 Task: Add the "Navigation list menu" component in the site builder.
Action: Mouse moved to (1126, 79)
Screenshot: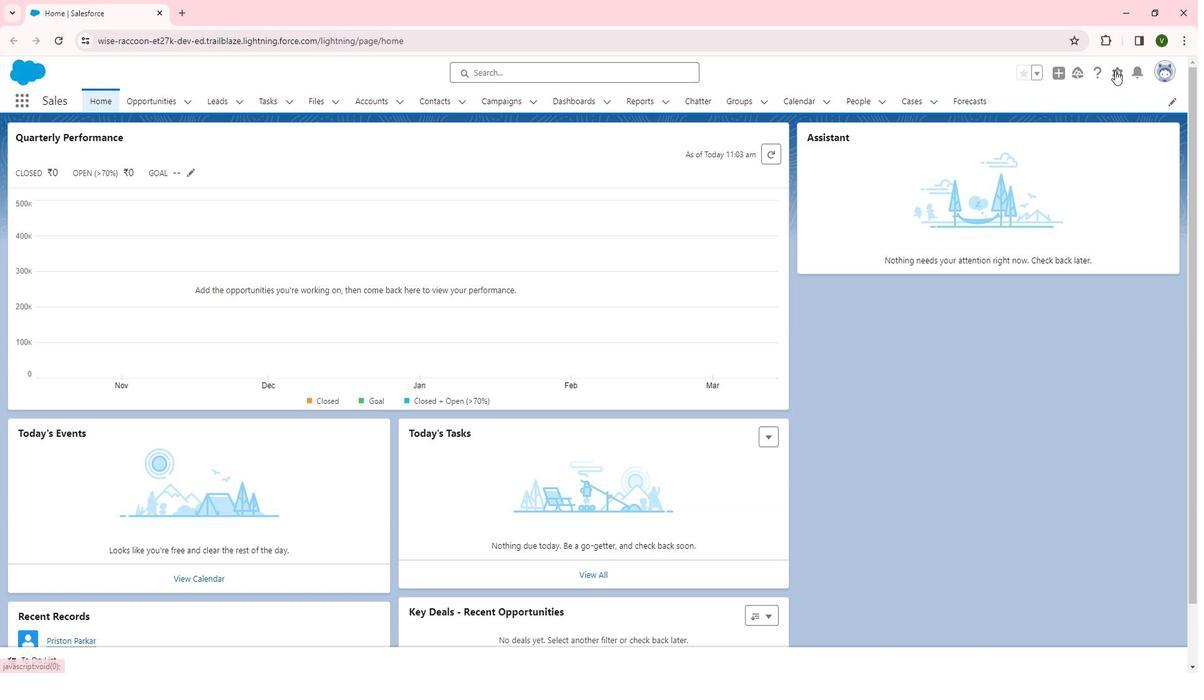 
Action: Mouse pressed left at (1126, 79)
Screenshot: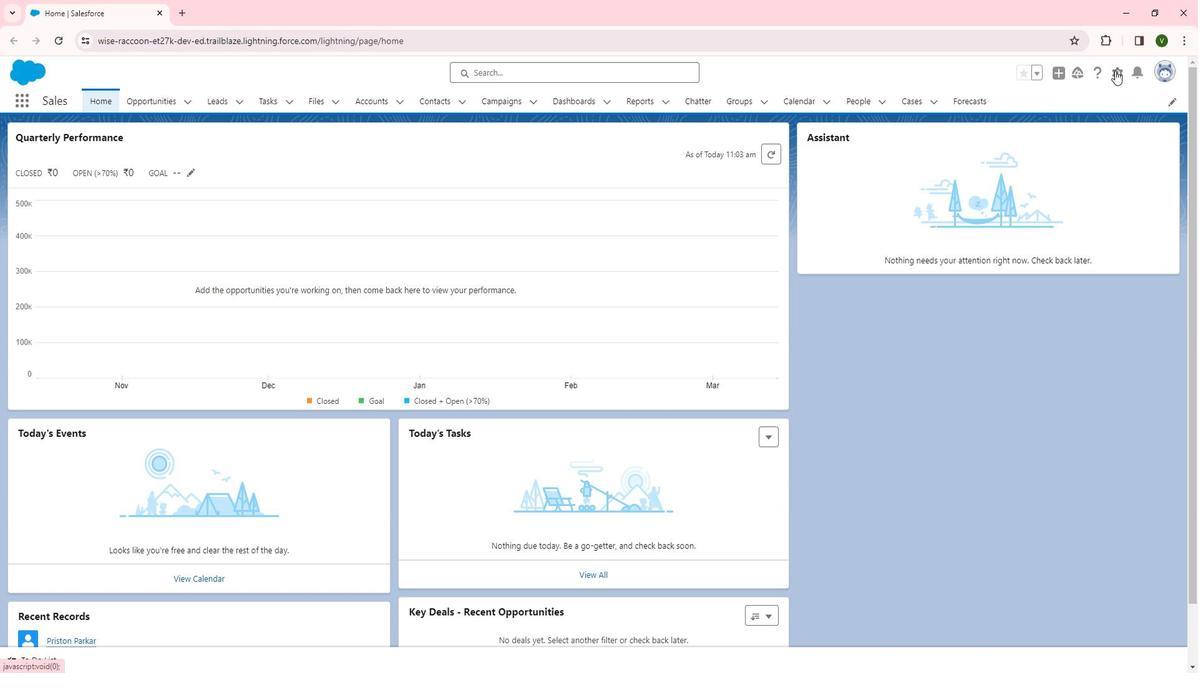 
Action: Mouse moved to (1059, 121)
Screenshot: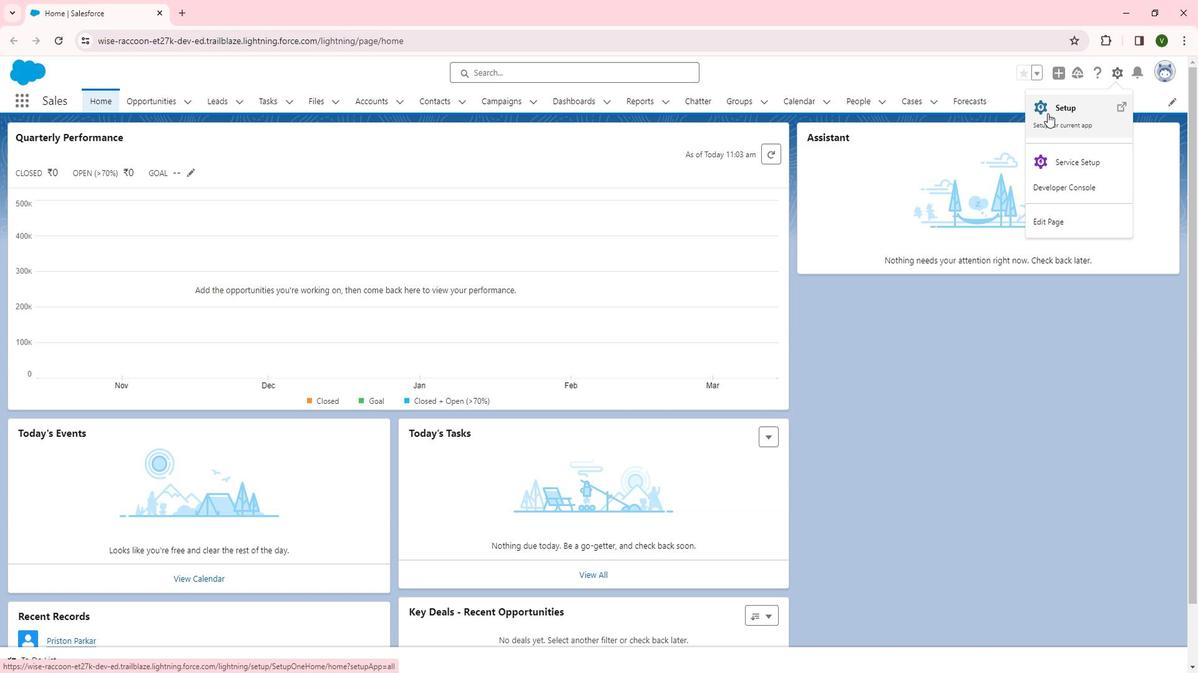 
Action: Mouse pressed left at (1059, 121)
Screenshot: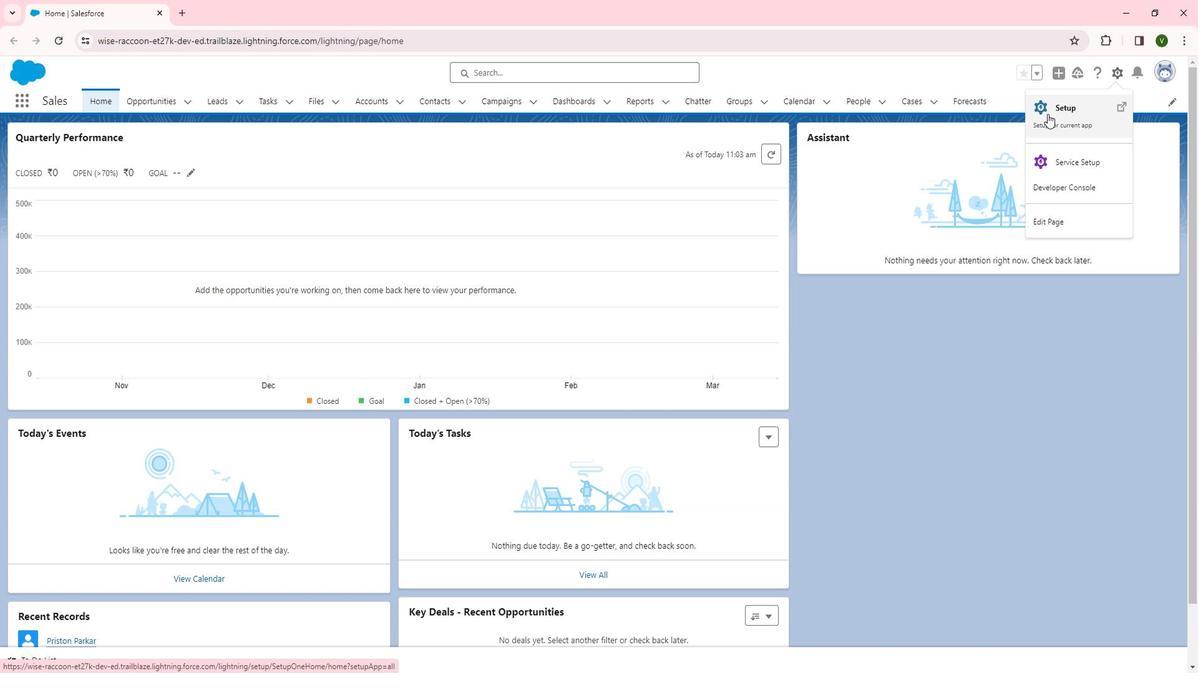 
Action: Mouse moved to (44, 477)
Screenshot: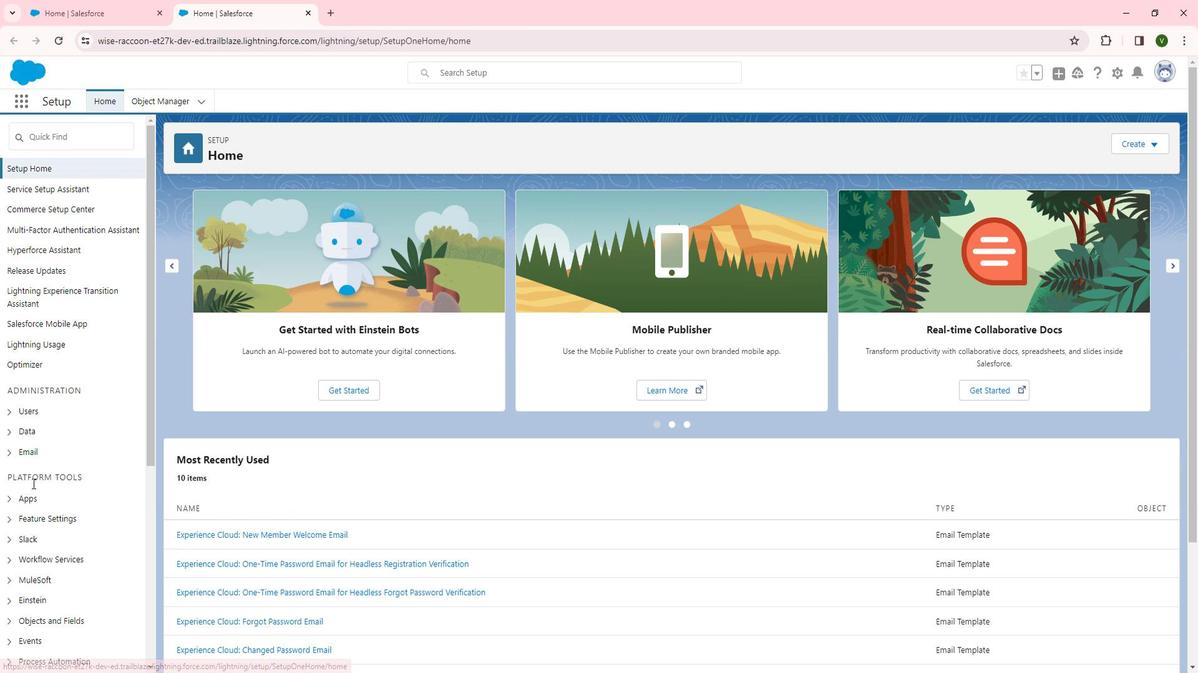 
Action: Mouse scrolled (44, 477) with delta (0, 0)
Screenshot: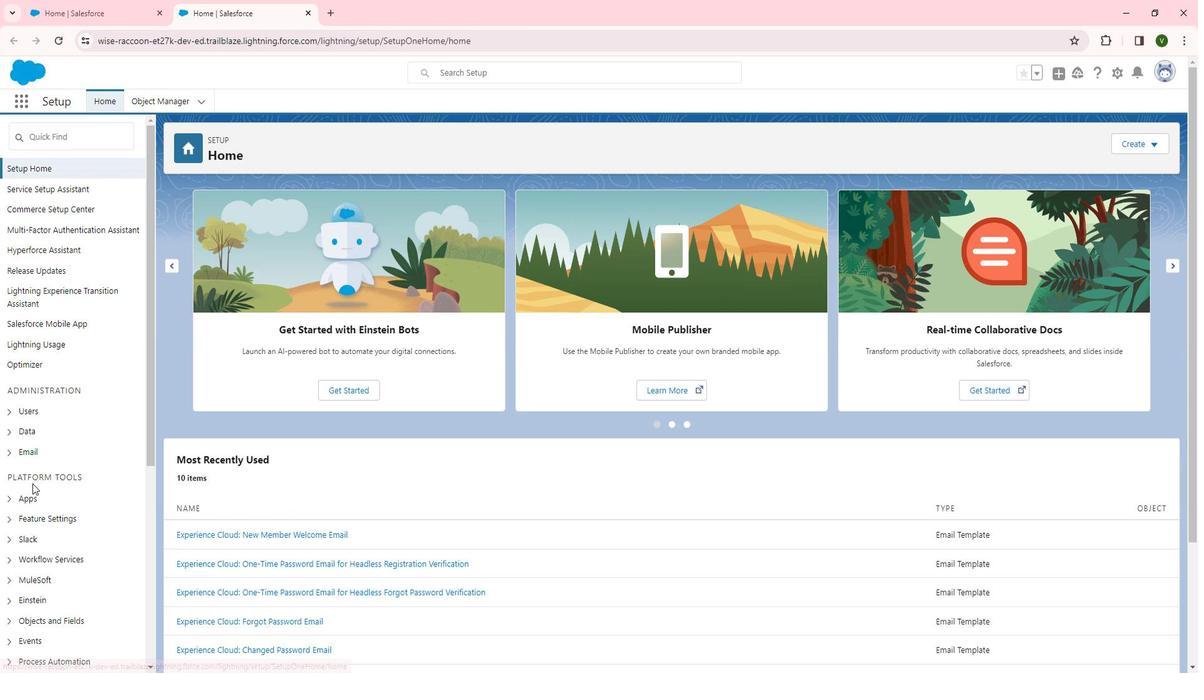 
Action: Mouse scrolled (44, 477) with delta (0, 0)
Screenshot: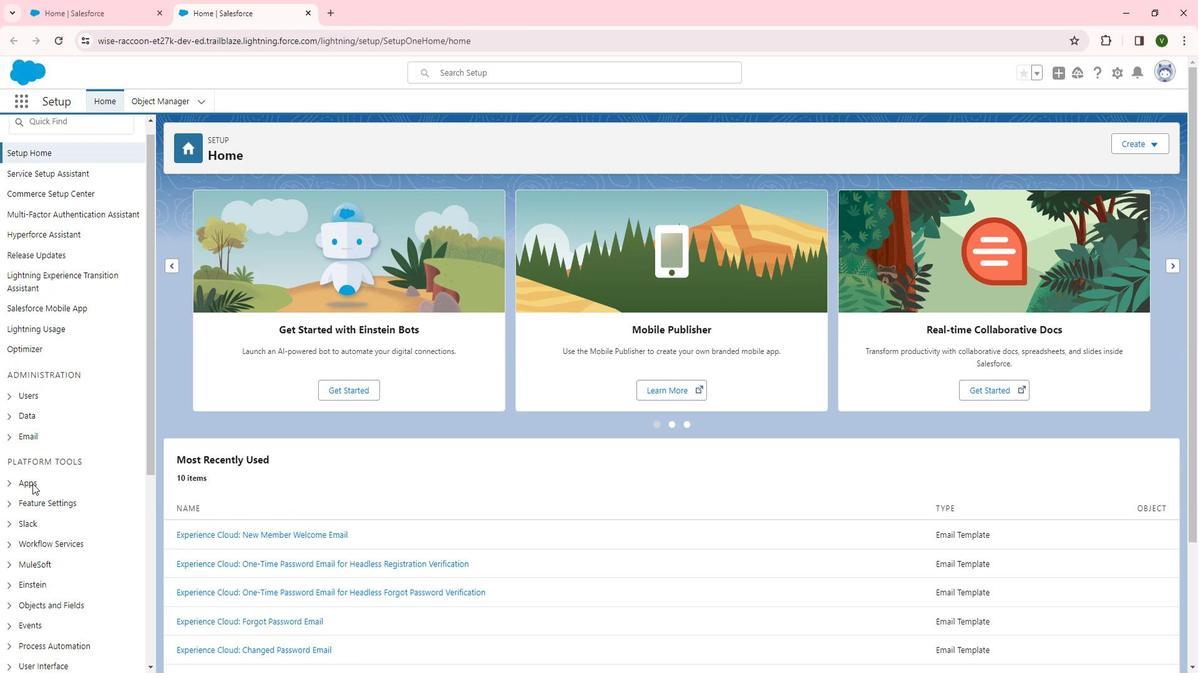 
Action: Mouse scrolled (44, 477) with delta (0, 0)
Screenshot: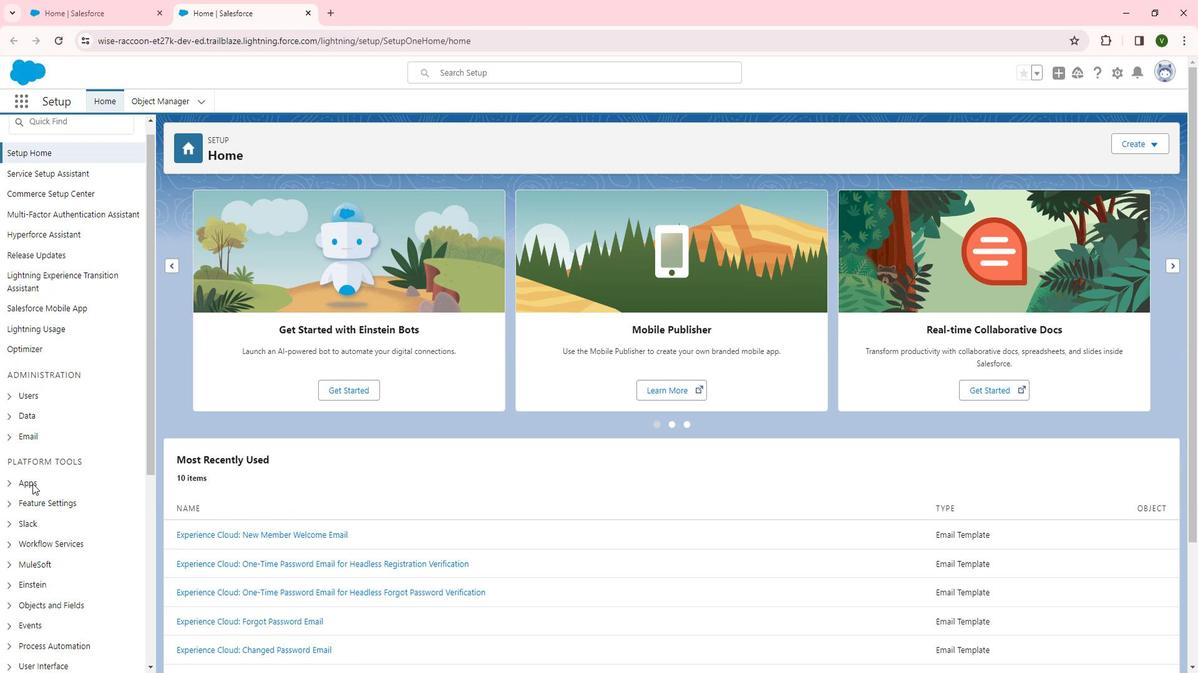 
Action: Mouse moved to (62, 323)
Screenshot: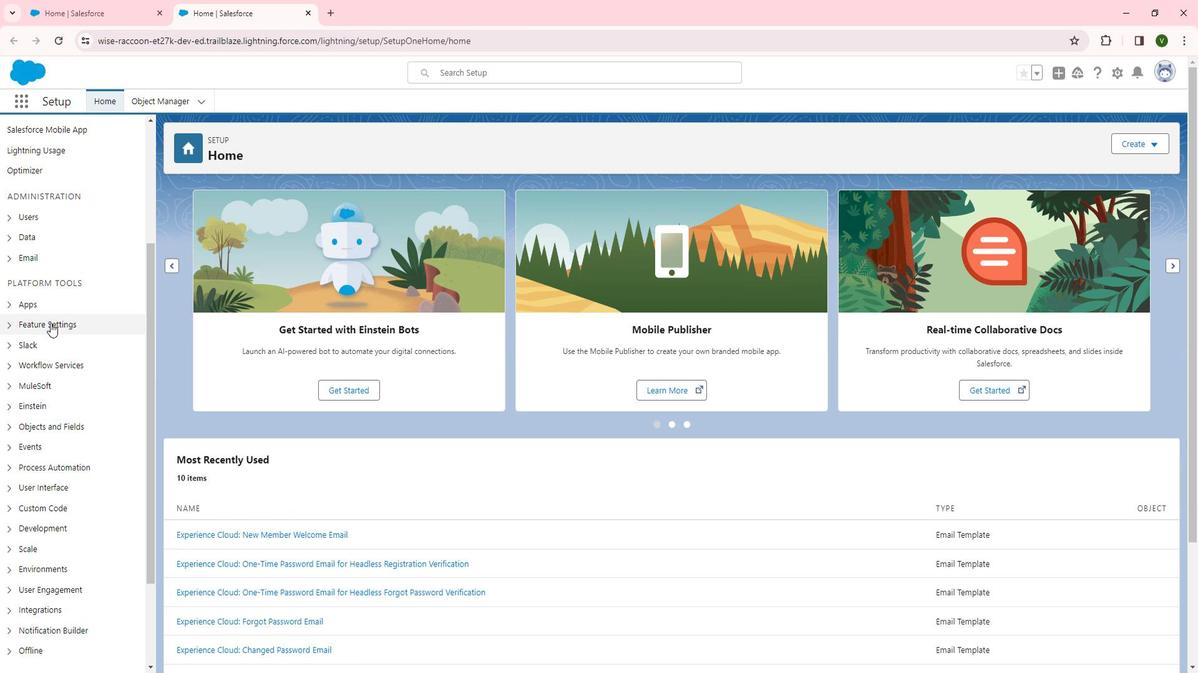 
Action: Mouse pressed left at (62, 323)
Screenshot: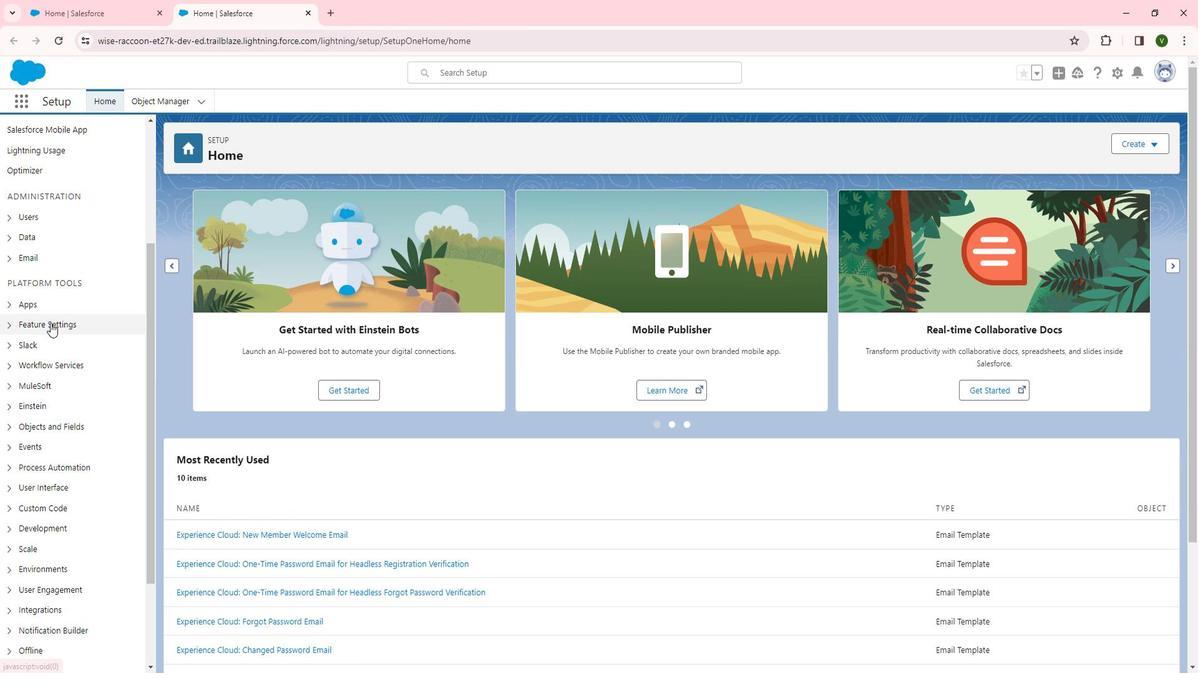 
Action: Mouse moved to (61, 413)
Screenshot: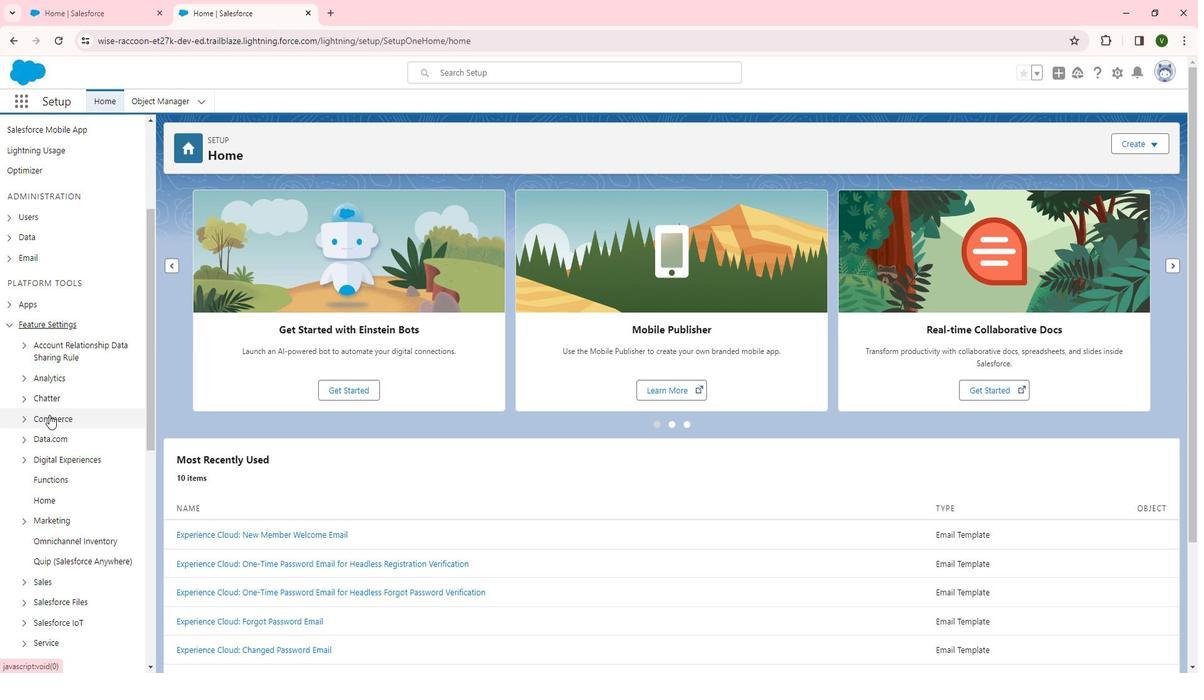 
Action: Mouse scrolled (61, 412) with delta (0, 0)
Screenshot: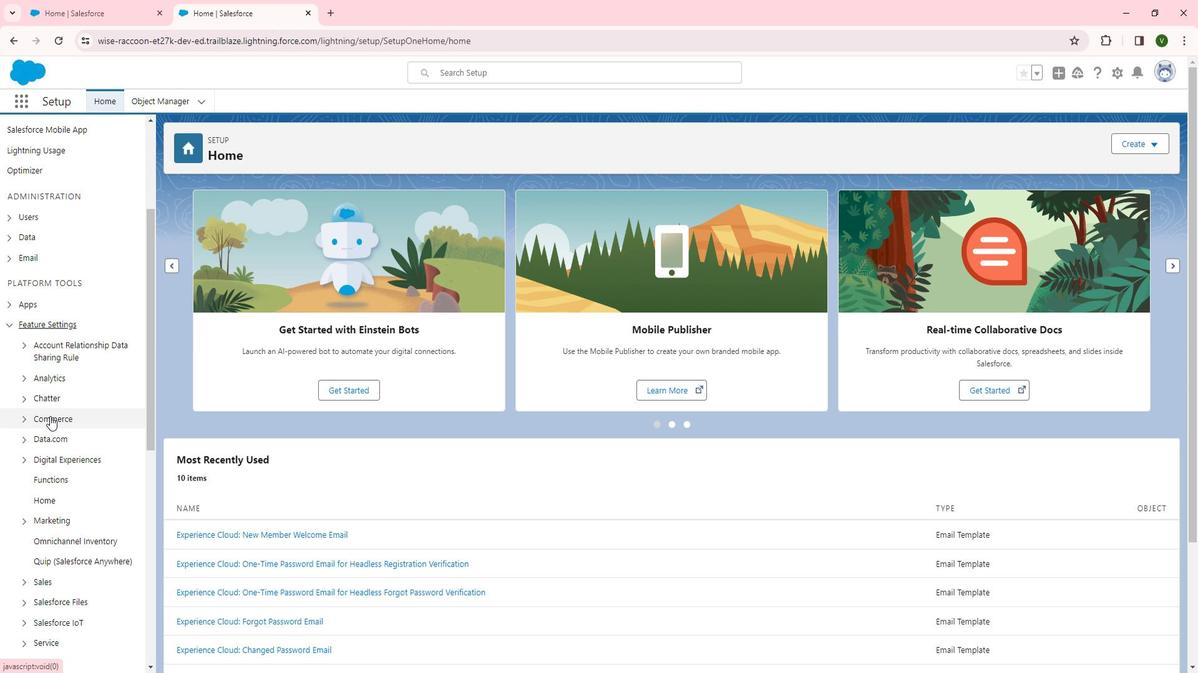 
Action: Mouse scrolled (61, 412) with delta (0, 0)
Screenshot: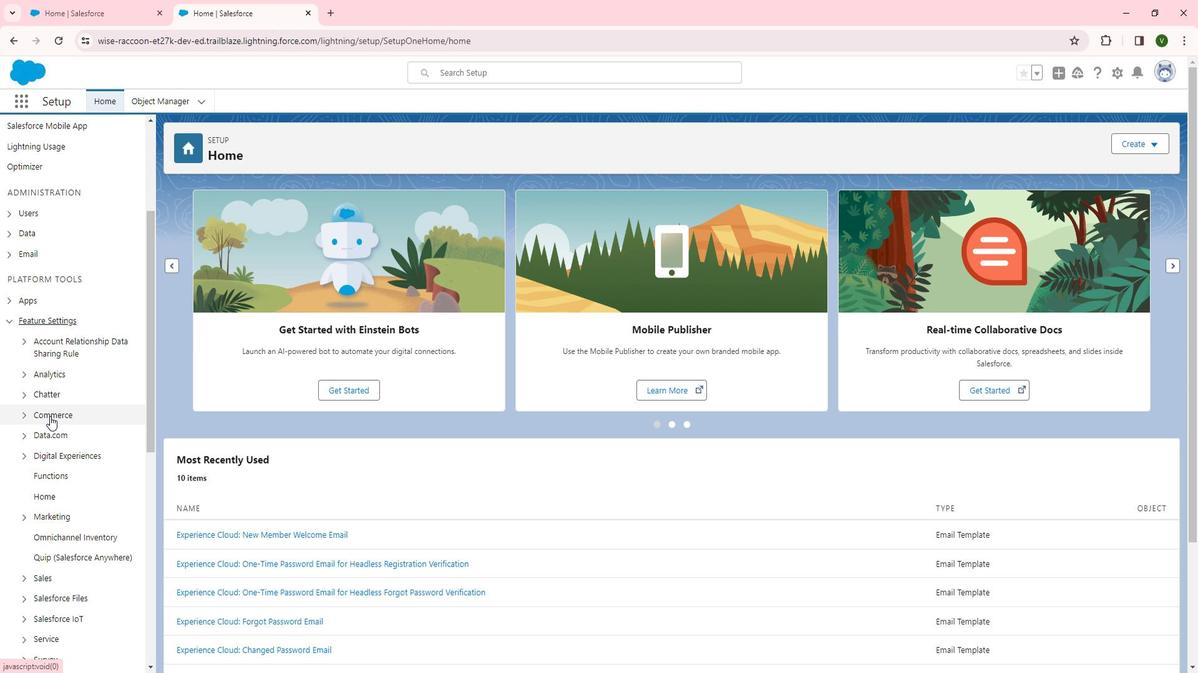 
Action: Mouse moved to (68, 326)
Screenshot: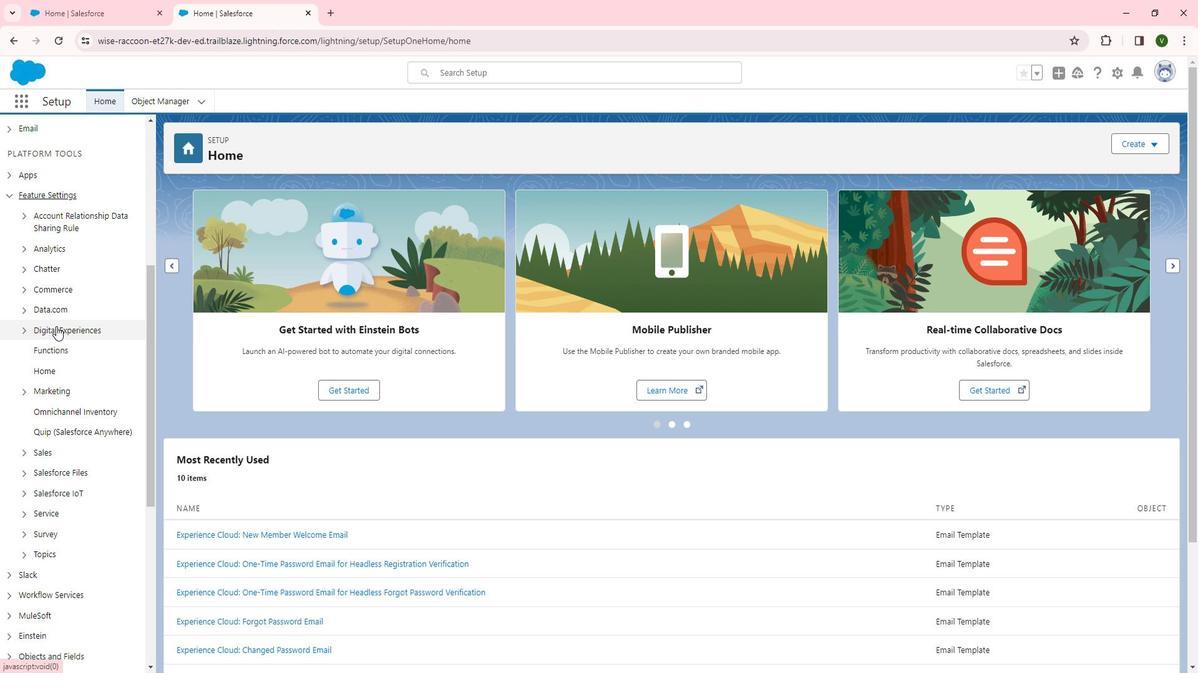 
Action: Mouse pressed left at (68, 326)
Screenshot: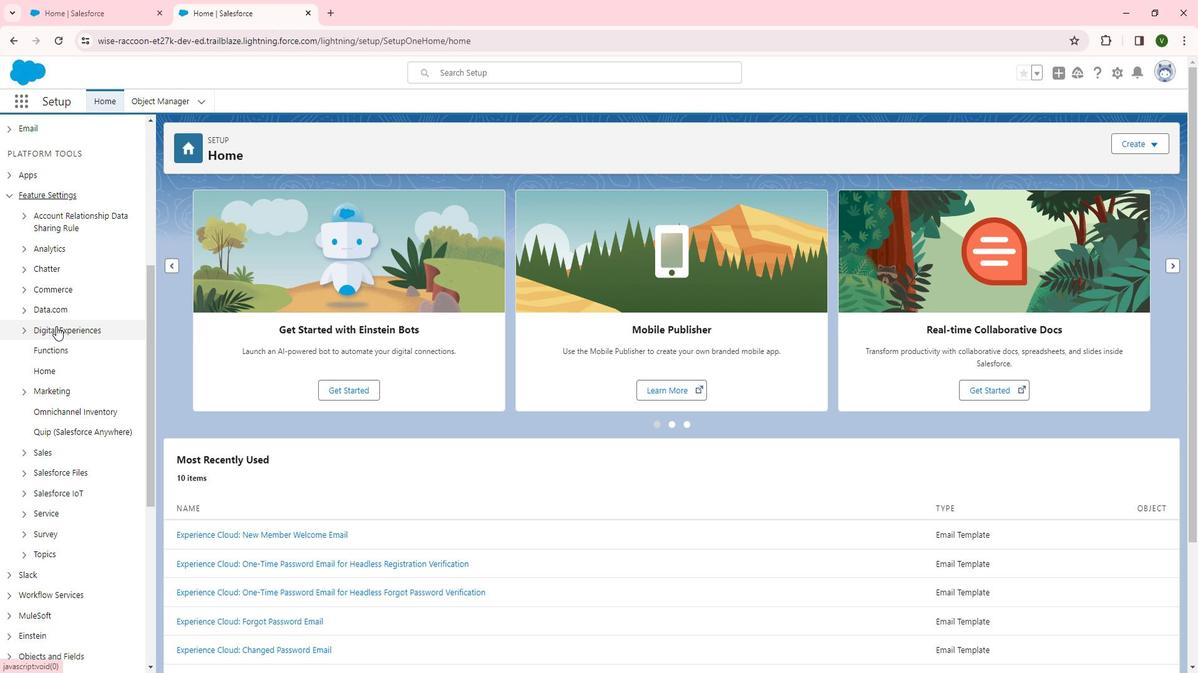 
Action: Mouse moved to (69, 350)
Screenshot: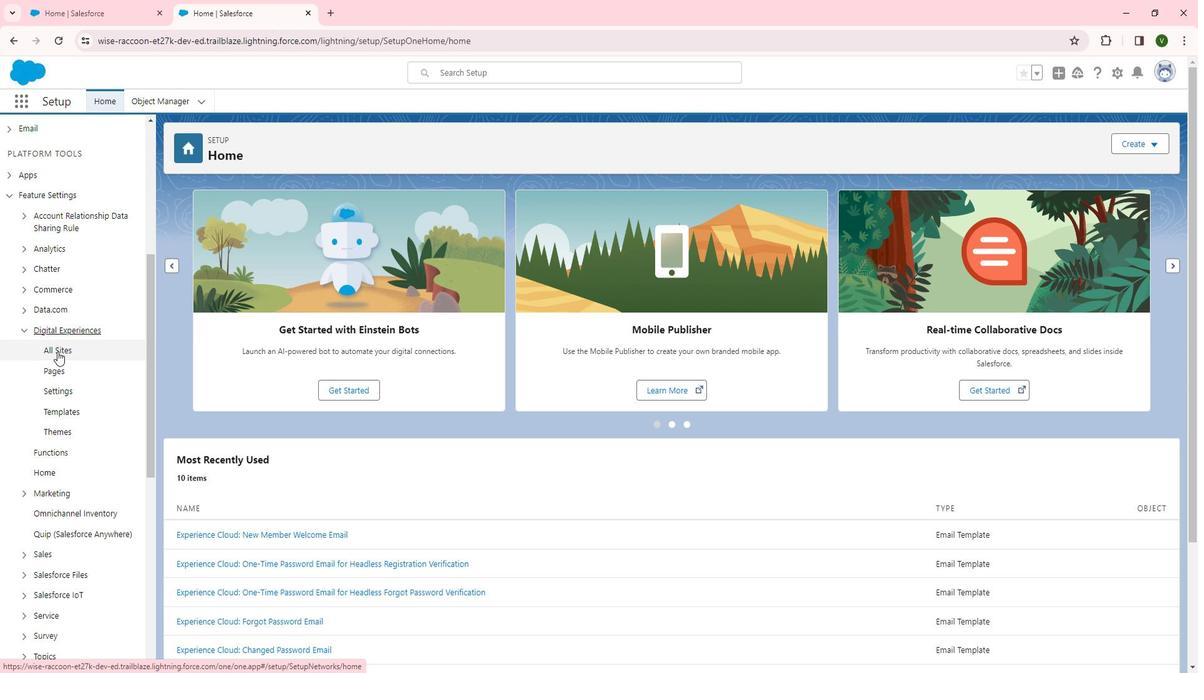 
Action: Mouse pressed left at (69, 350)
Screenshot: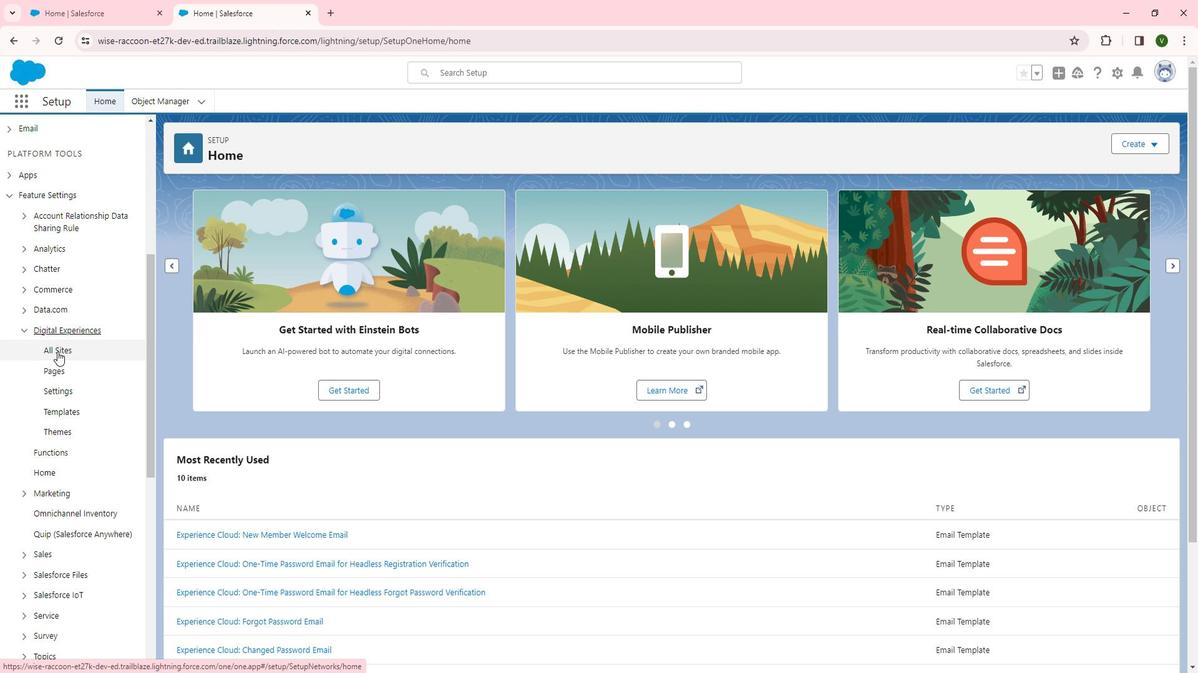 
Action: Mouse moved to (224, 317)
Screenshot: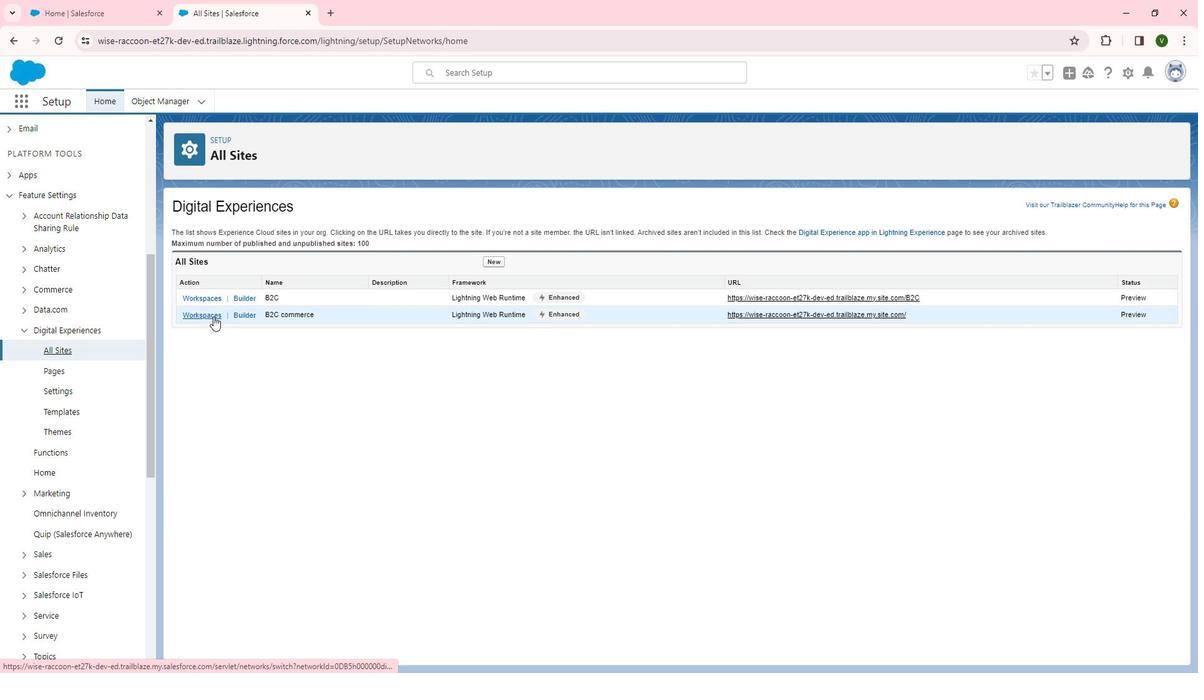 
Action: Mouse pressed left at (224, 317)
Screenshot: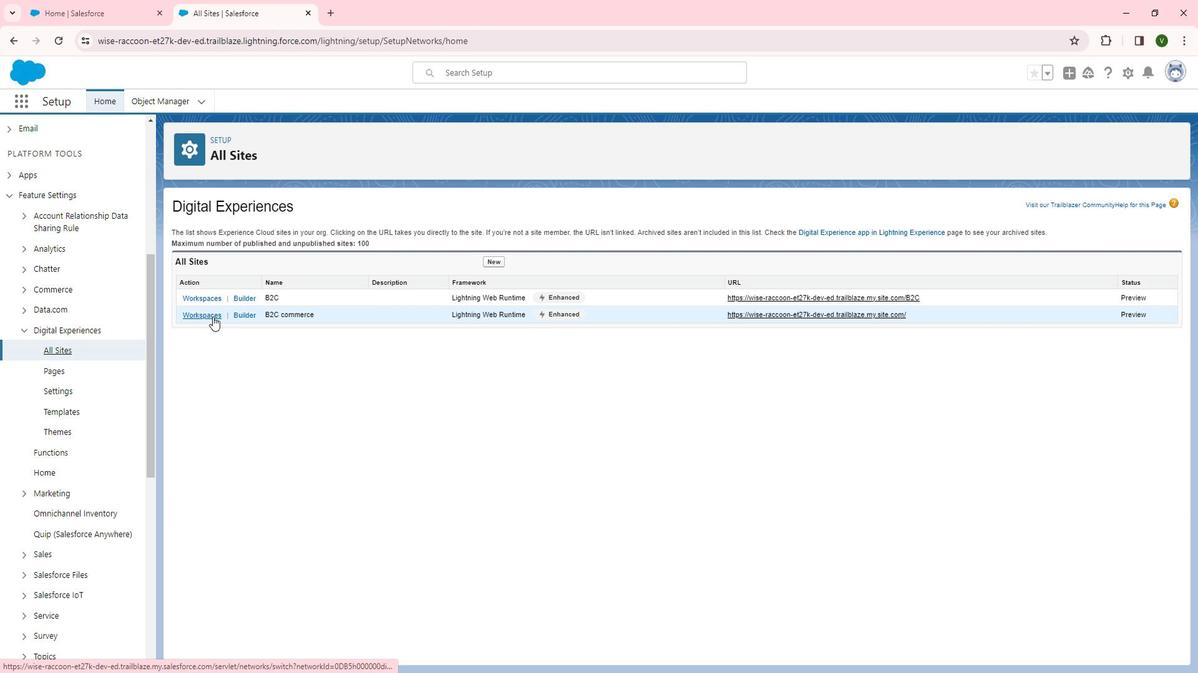 
Action: Mouse moved to (227, 318)
Screenshot: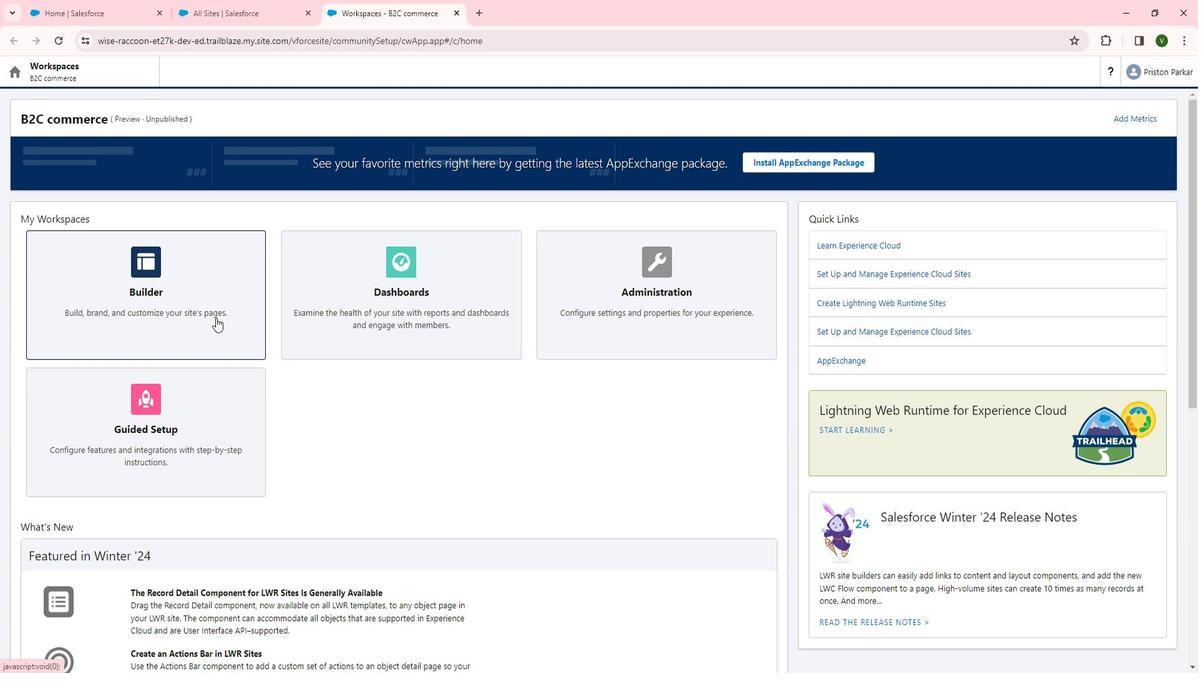 
Action: Mouse pressed left at (227, 318)
Screenshot: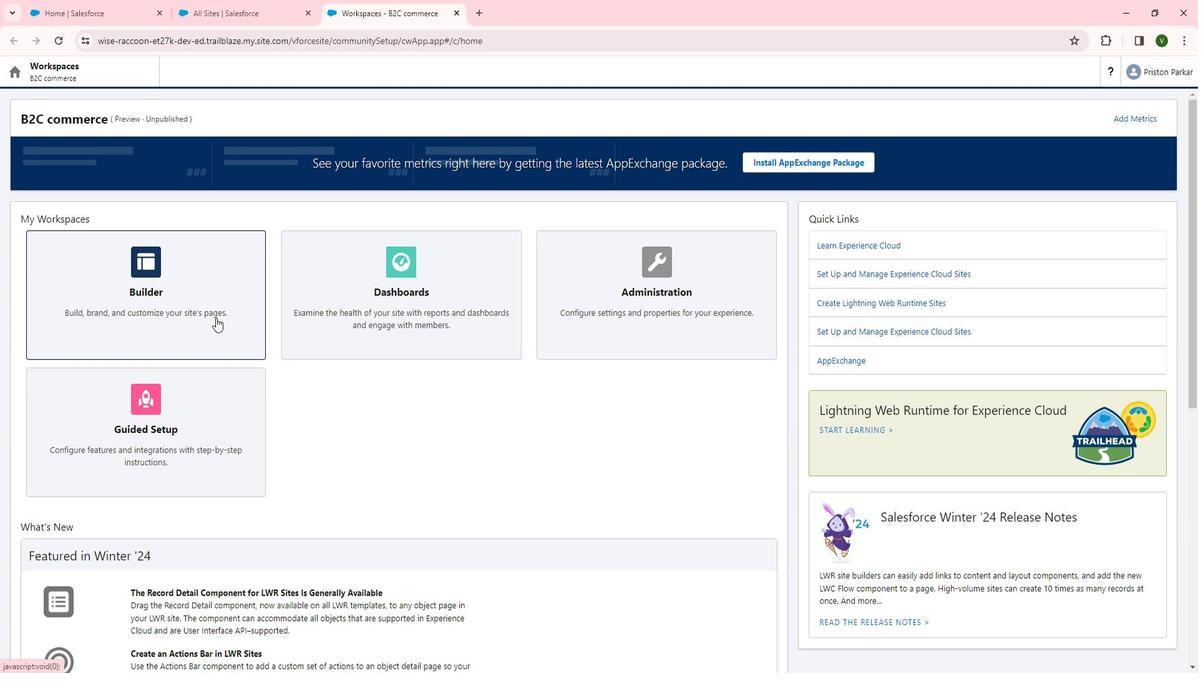 
Action: Mouse moved to (39, 122)
Screenshot: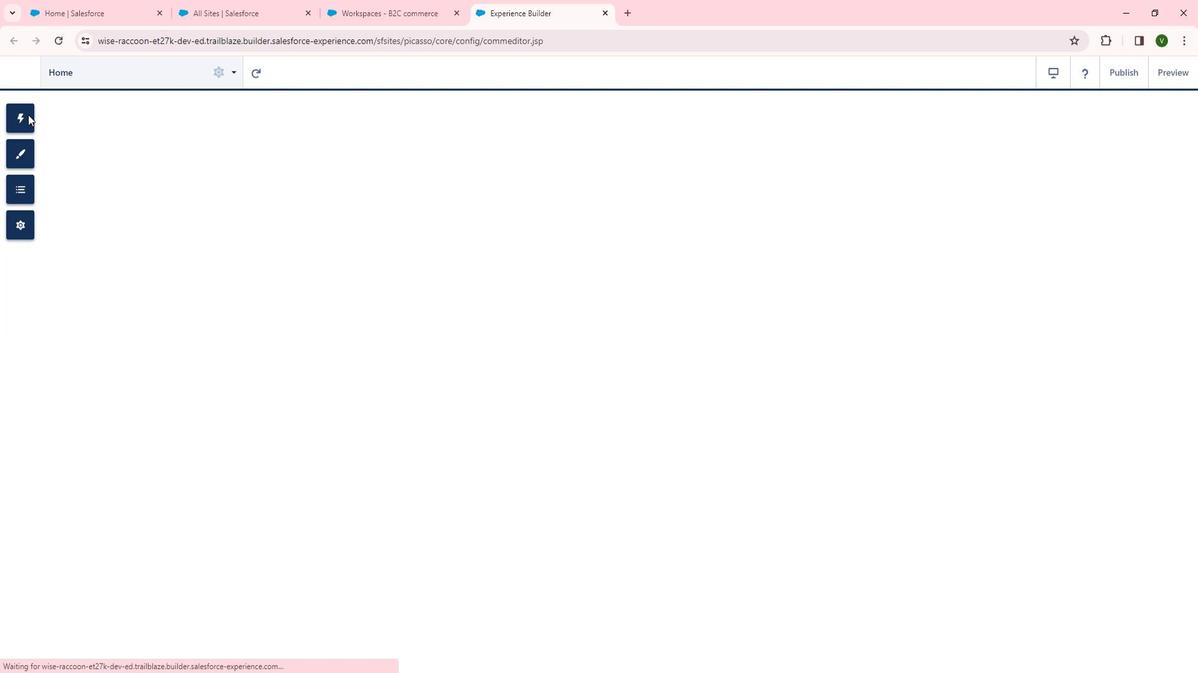 
Action: Mouse pressed left at (39, 122)
Screenshot: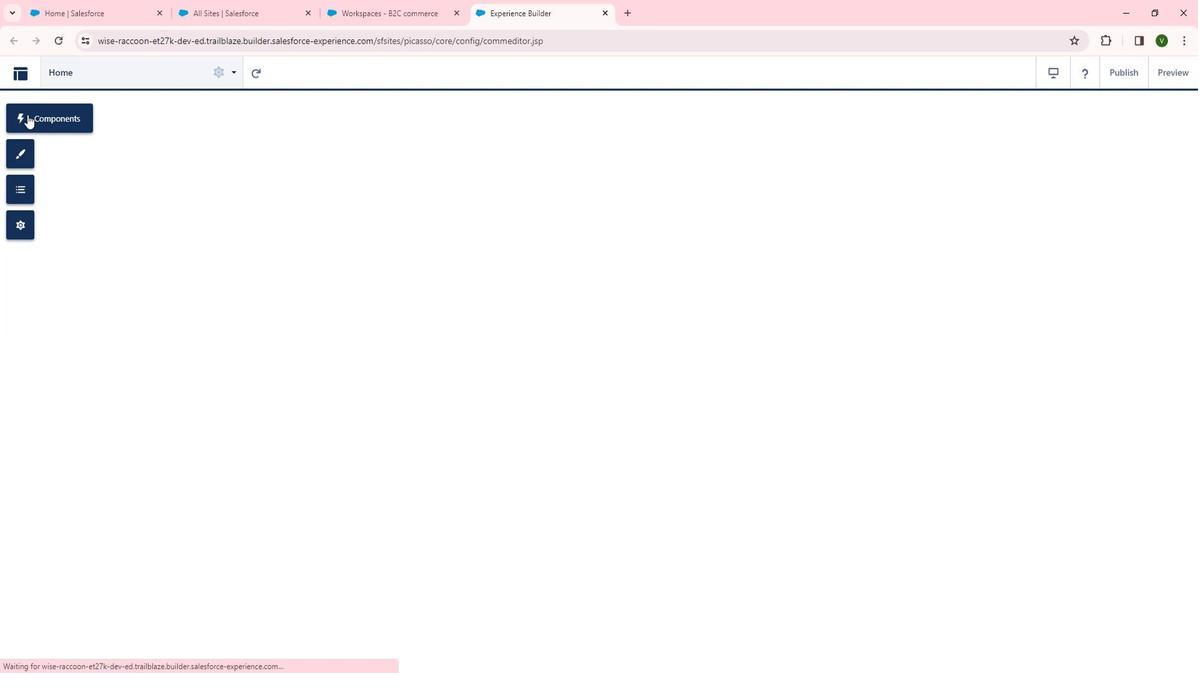 
Action: Mouse moved to (193, 392)
Screenshot: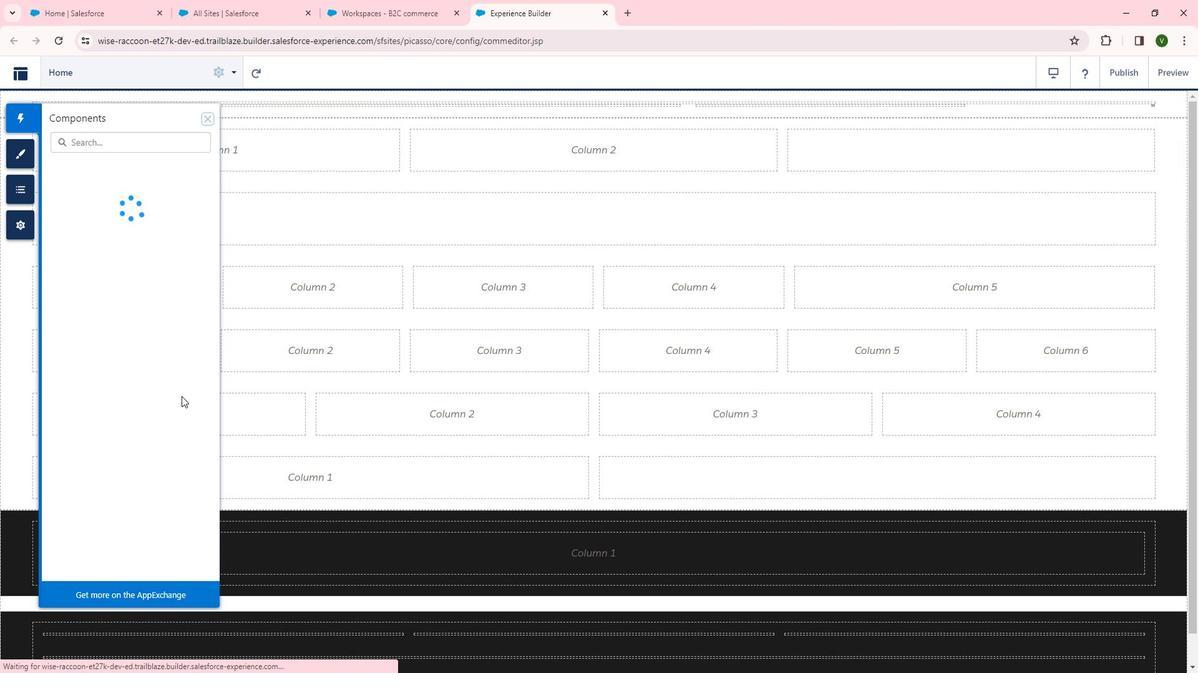 
Action: Mouse scrolled (193, 391) with delta (0, 0)
Screenshot: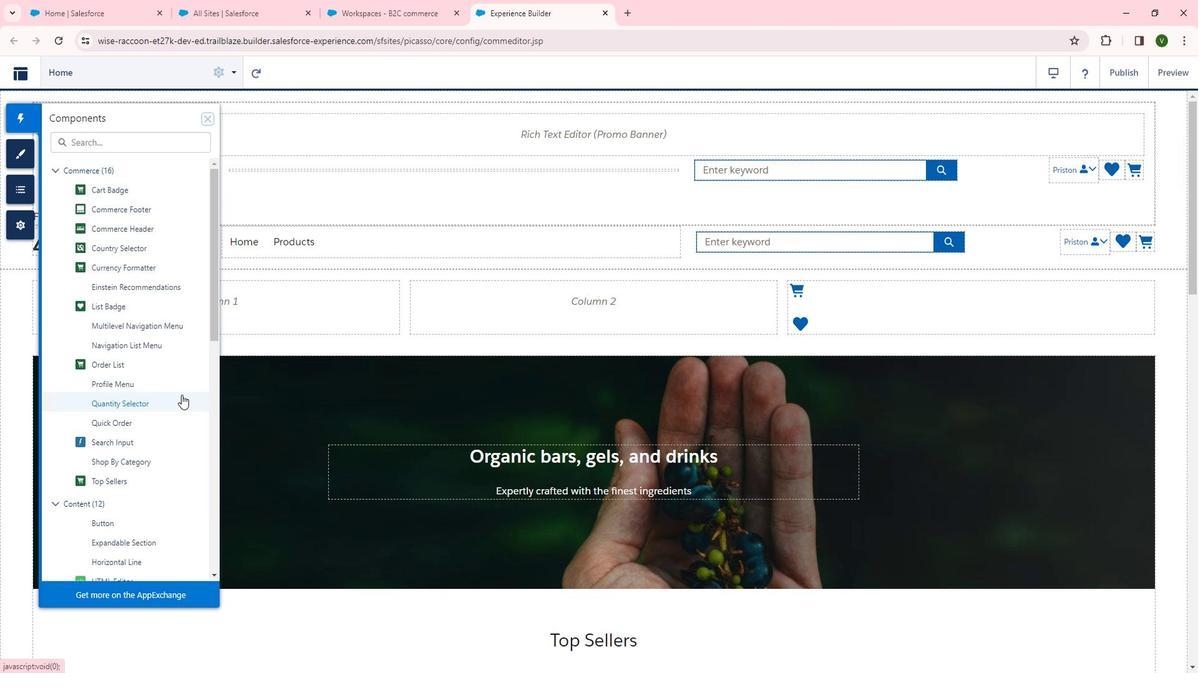 
Action: Mouse moved to (187, 379)
Screenshot: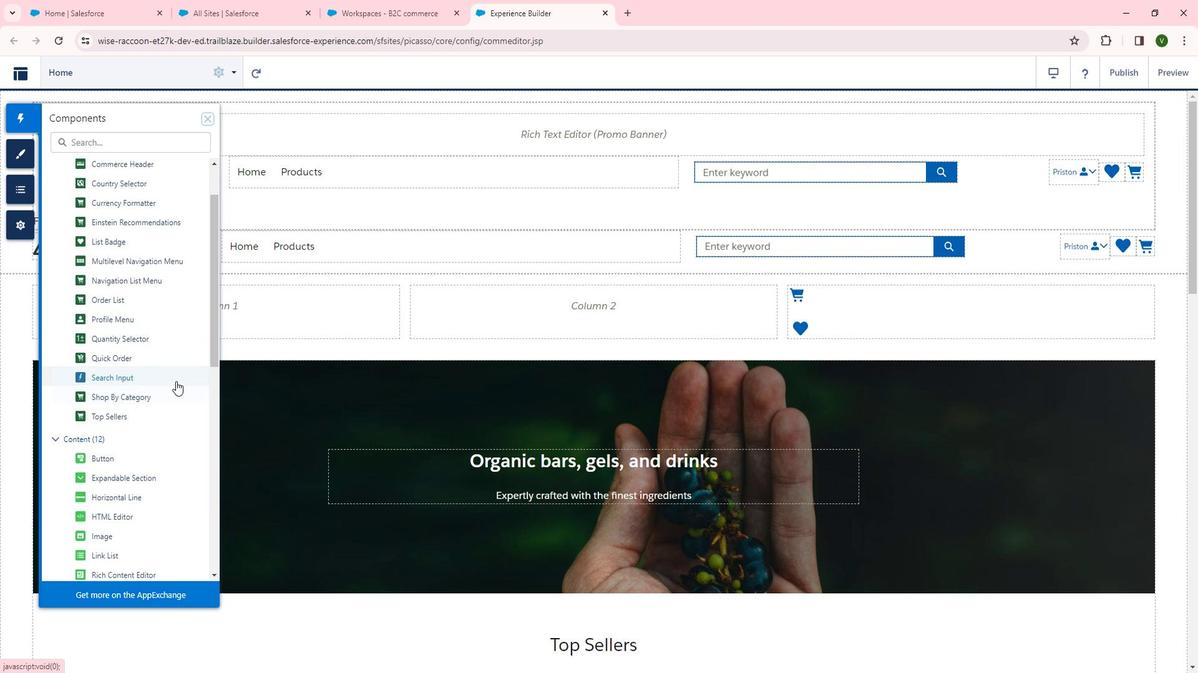 
Action: Mouse scrolled (187, 380) with delta (0, 0)
Screenshot: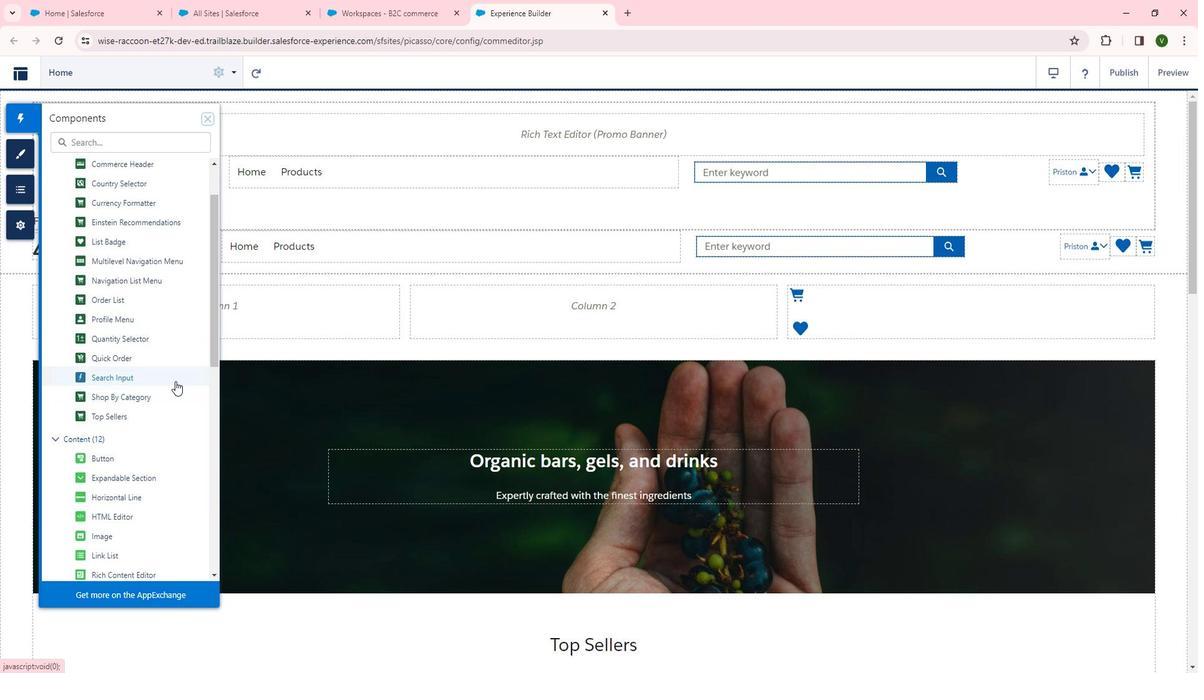 
Action: Mouse moved to (137, 347)
Screenshot: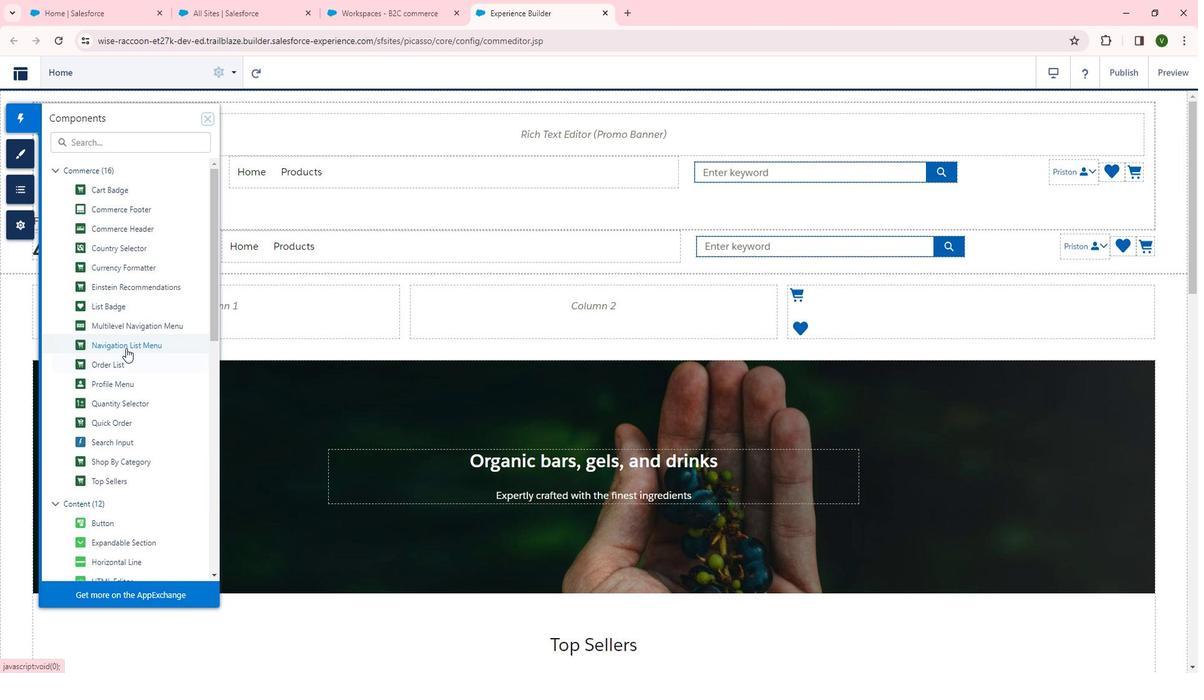 
Action: Mouse pressed left at (137, 347)
Screenshot: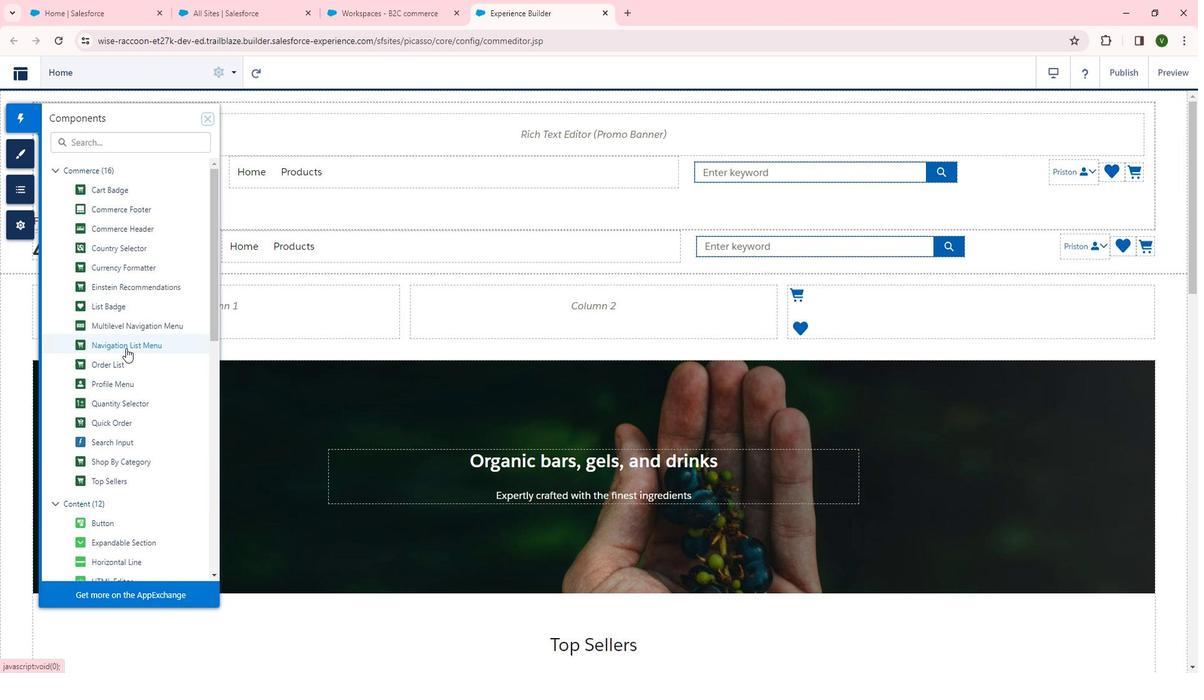 
Action: Mouse moved to (506, 299)
Screenshot: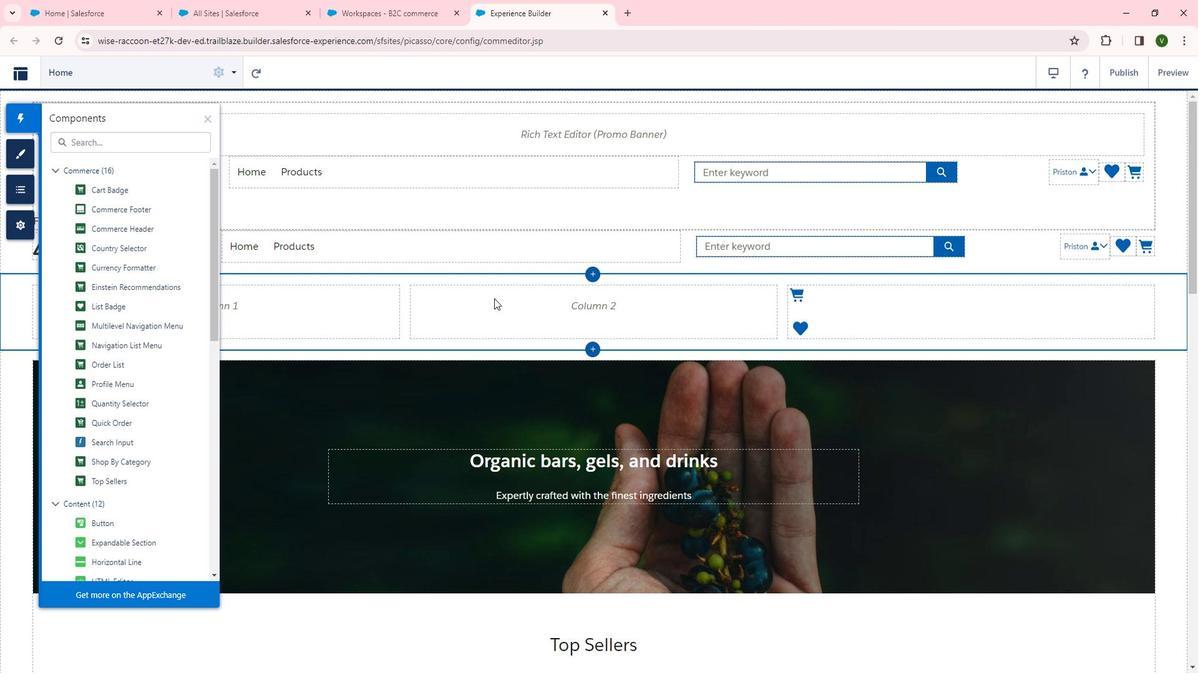 
